 Task: Use GitHub's advanced search to find specific repositories.
Action: Mouse moved to (277, 299)
Screenshot: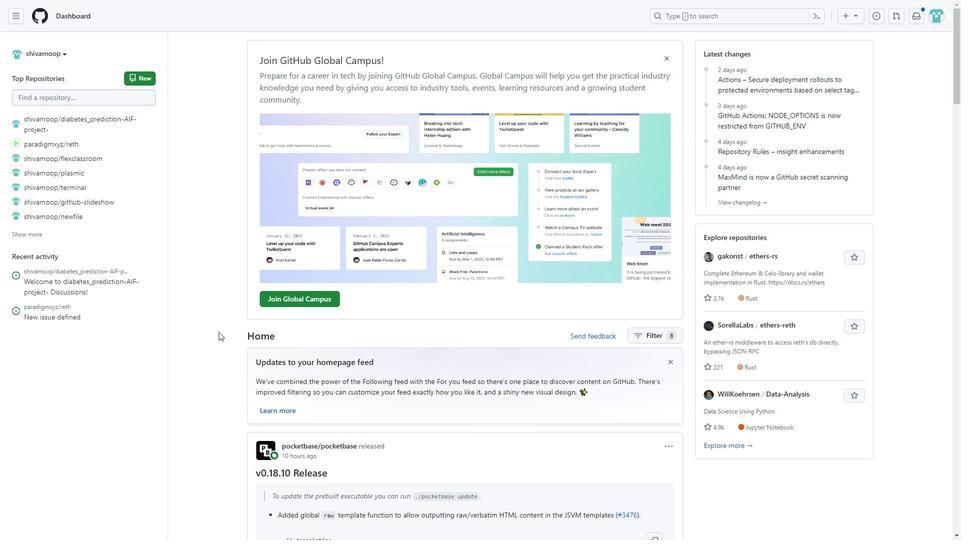 
Action: Mouse pressed left at (277, 299)
Screenshot: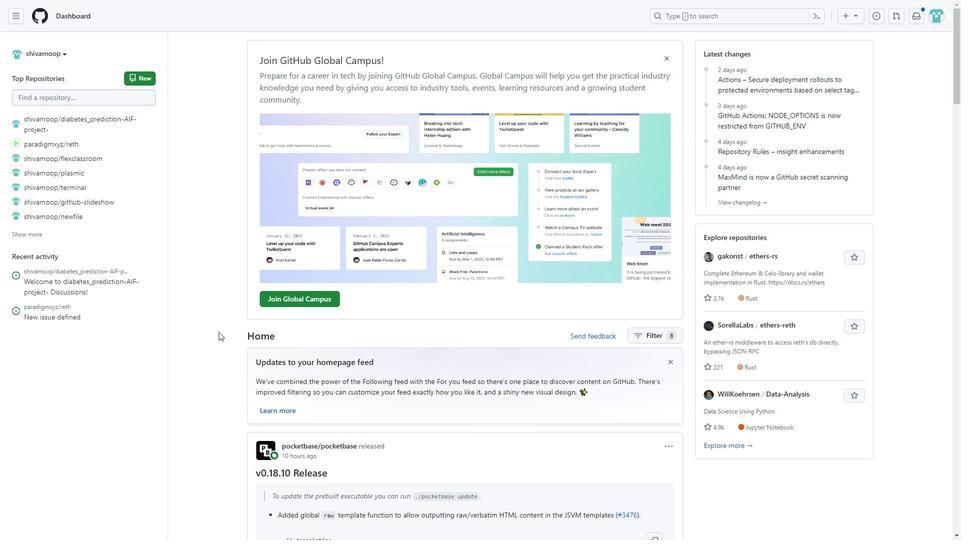 
Action: Mouse moved to (376, 285)
Screenshot: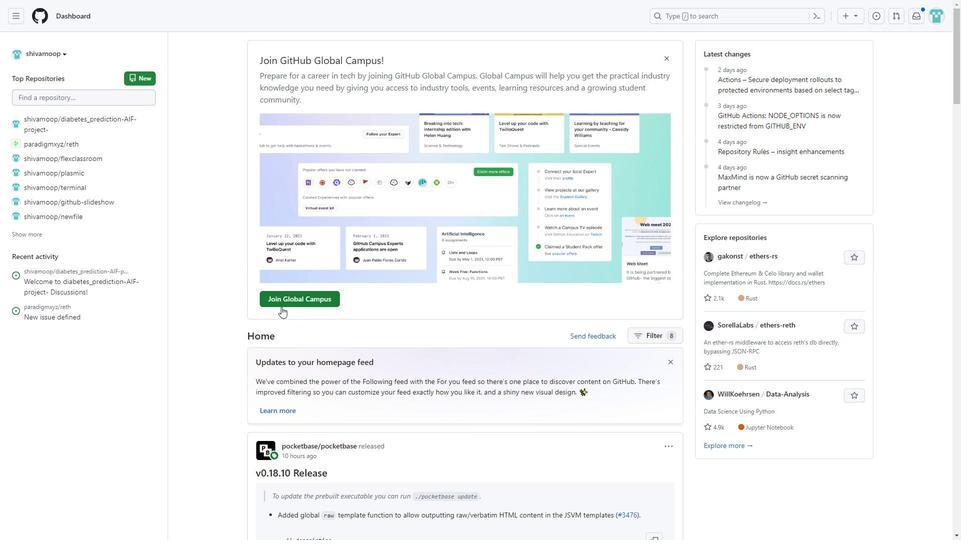 
Action: Key pressed /
Screenshot: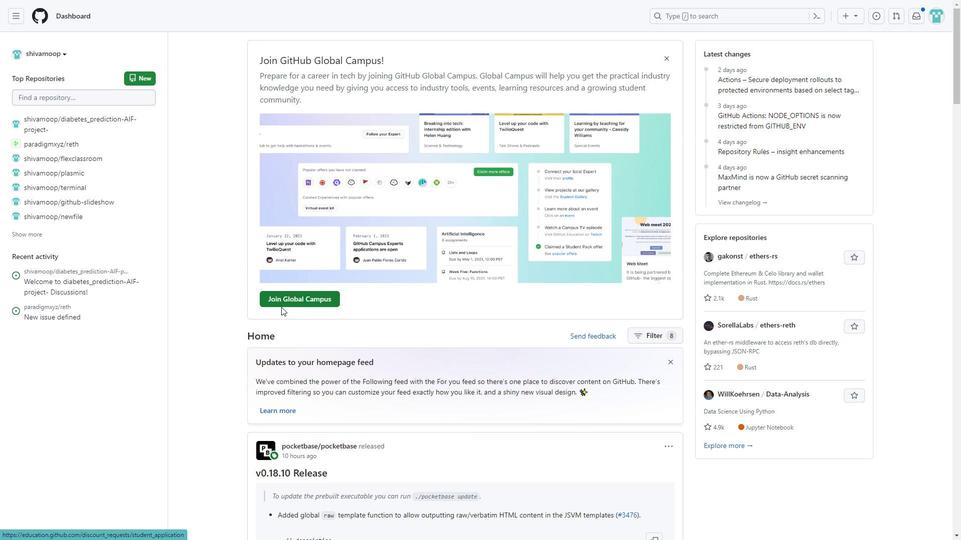 
Action: Mouse moved to (375, 285)
Screenshot: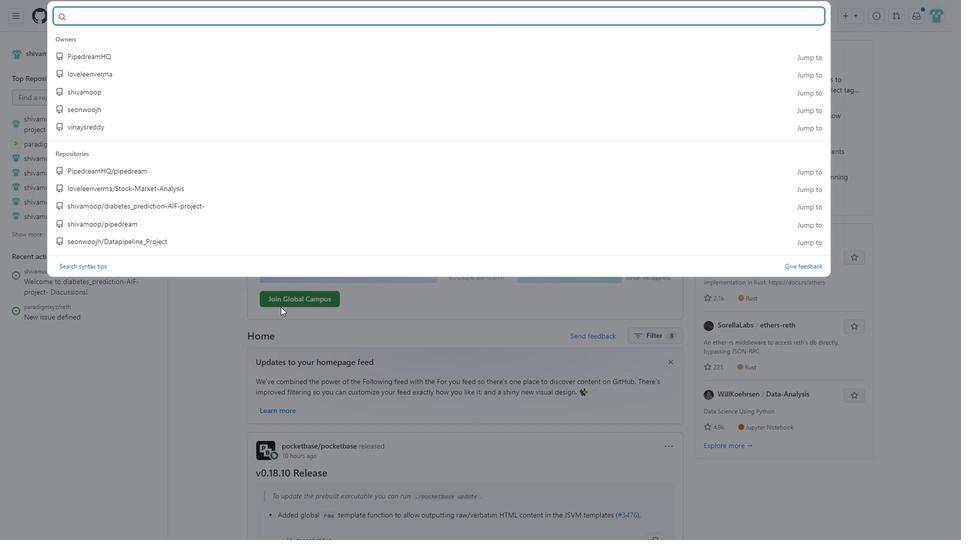 
Action: Key pressed repo<Key.shift>:shivamoop/plasmic<Key.enter>
Screenshot: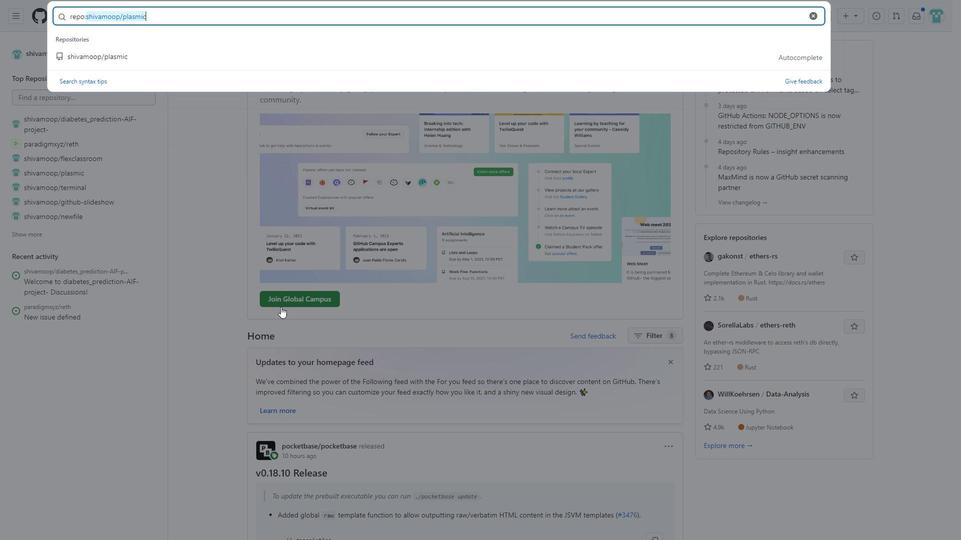 
Action: Mouse moved to (114, 254)
Screenshot: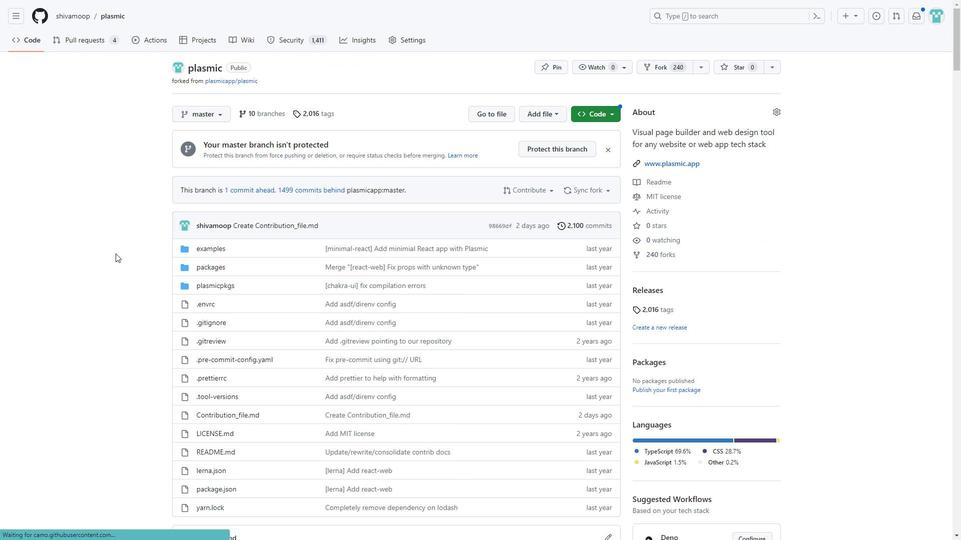 
Action: Mouse pressed left at (114, 254)
Screenshot: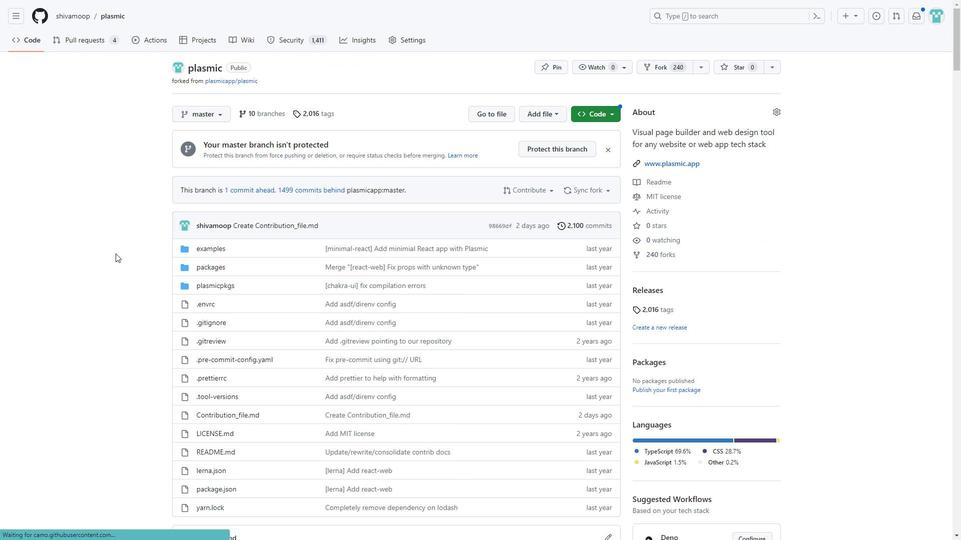
Action: Mouse moved to (115, 255)
Screenshot: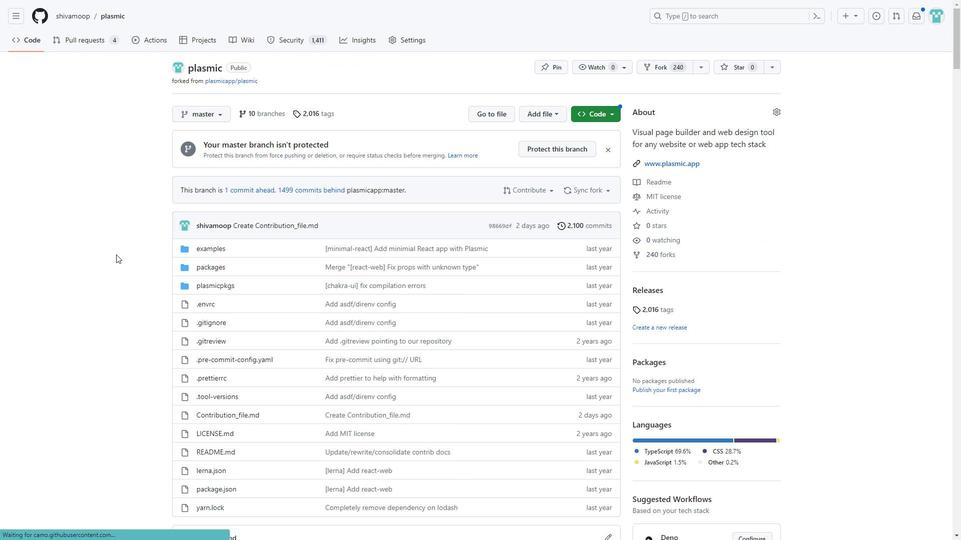
